 Task: Create in the project Visionary and in the Backlog issue 'Develop a new tool for automated testing of database management systems' a child issue 'Email campaign segmentation testing and optimization', and assign it to team member softage.3@softage.net.
Action: Mouse moved to (605, 285)
Screenshot: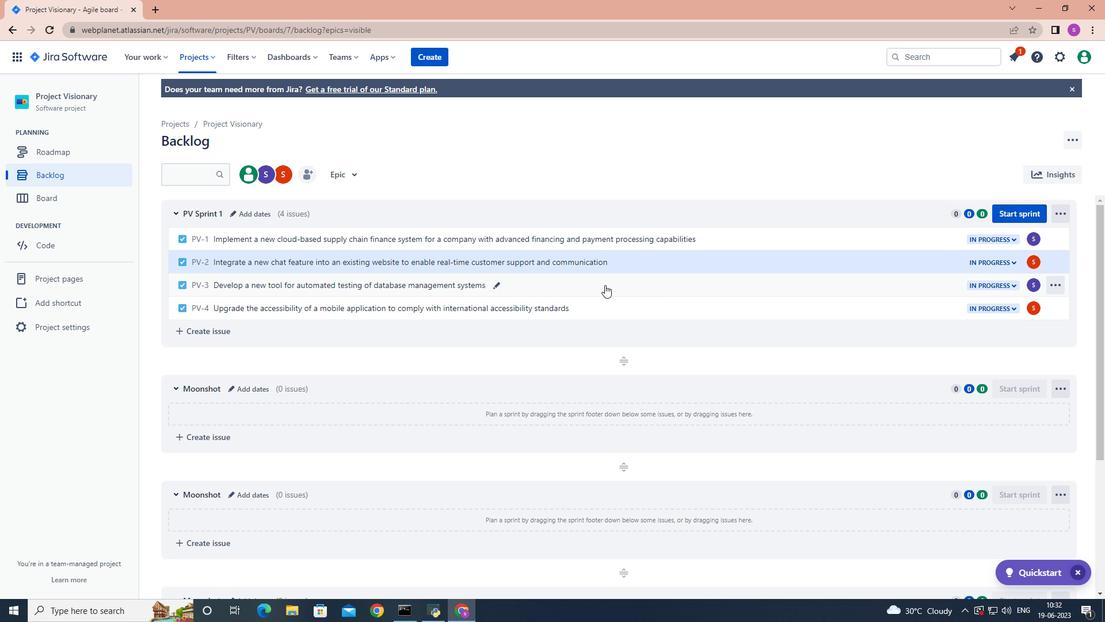 
Action: Mouse pressed left at (605, 285)
Screenshot: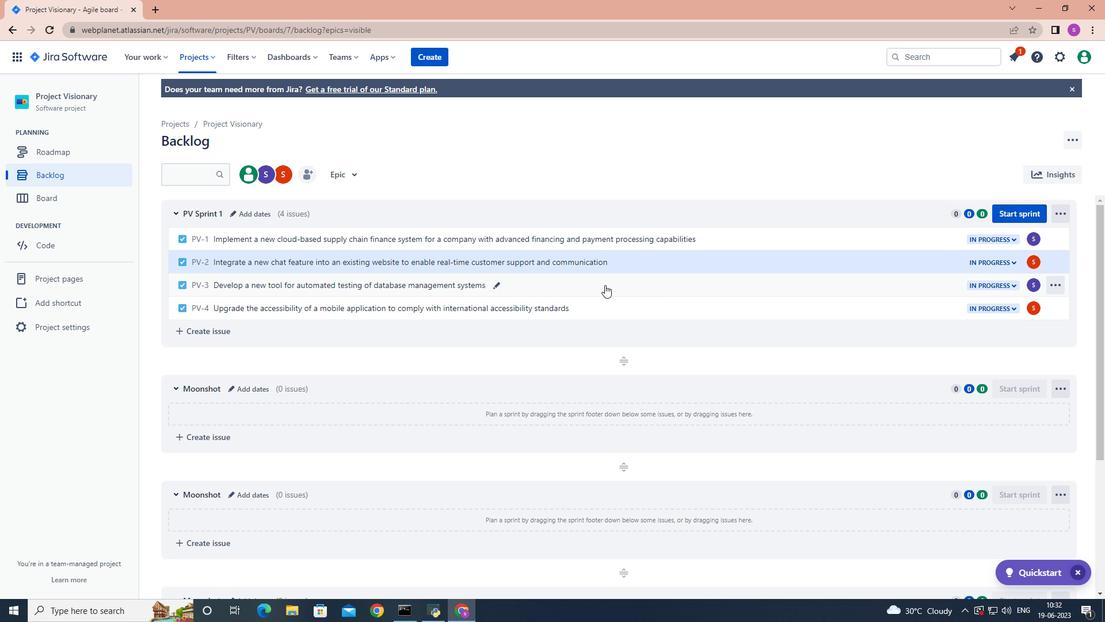 
Action: Mouse moved to (899, 289)
Screenshot: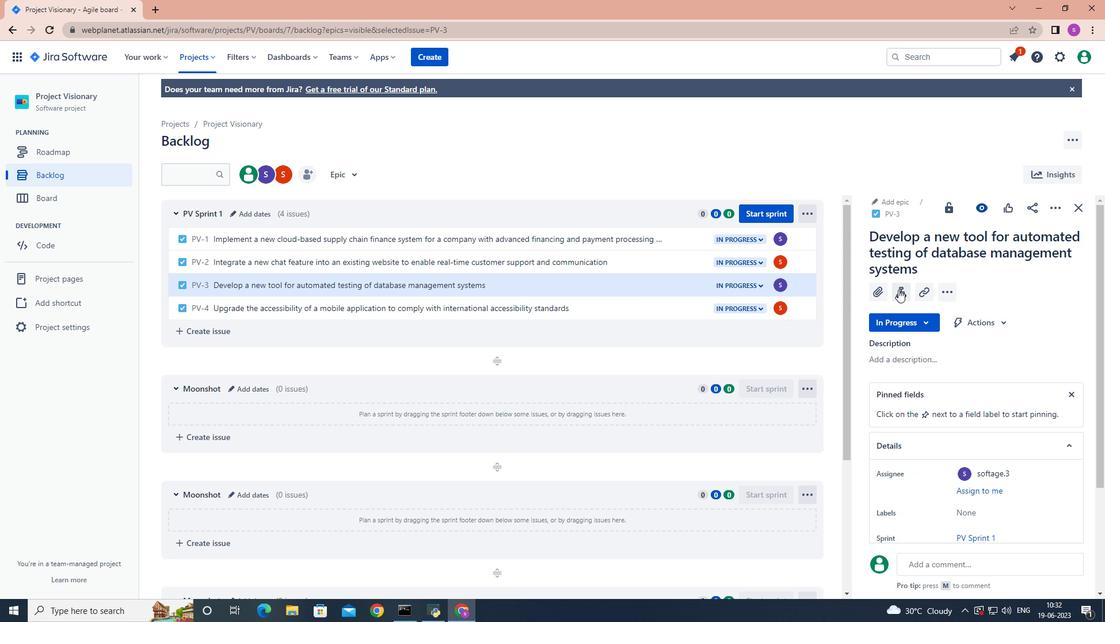 
Action: Mouse pressed left at (899, 289)
Screenshot: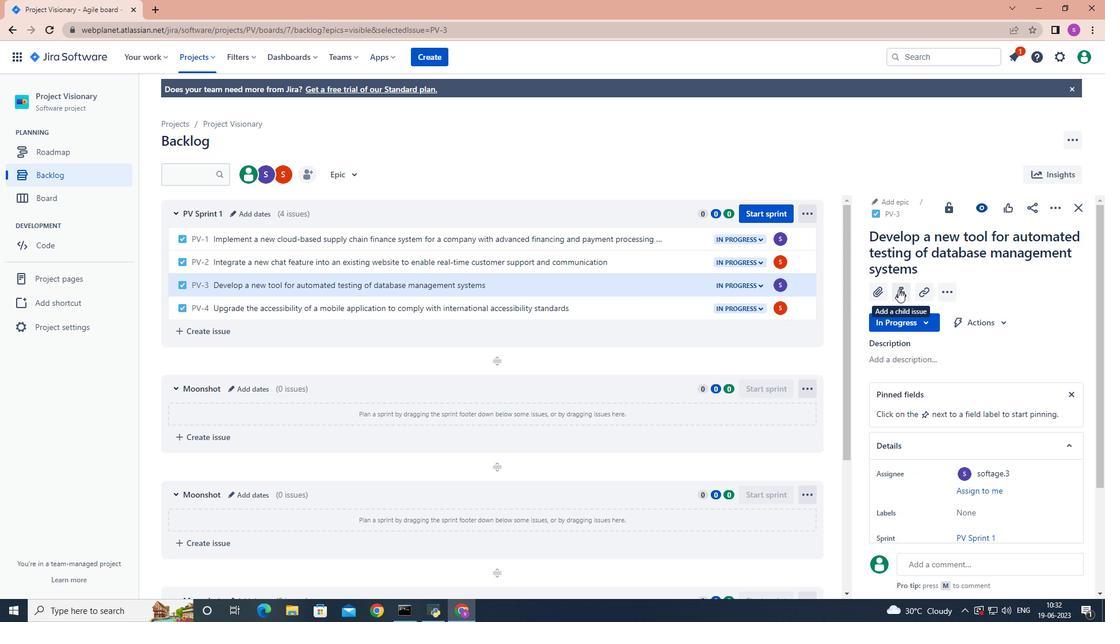 
Action: Mouse moved to (913, 369)
Screenshot: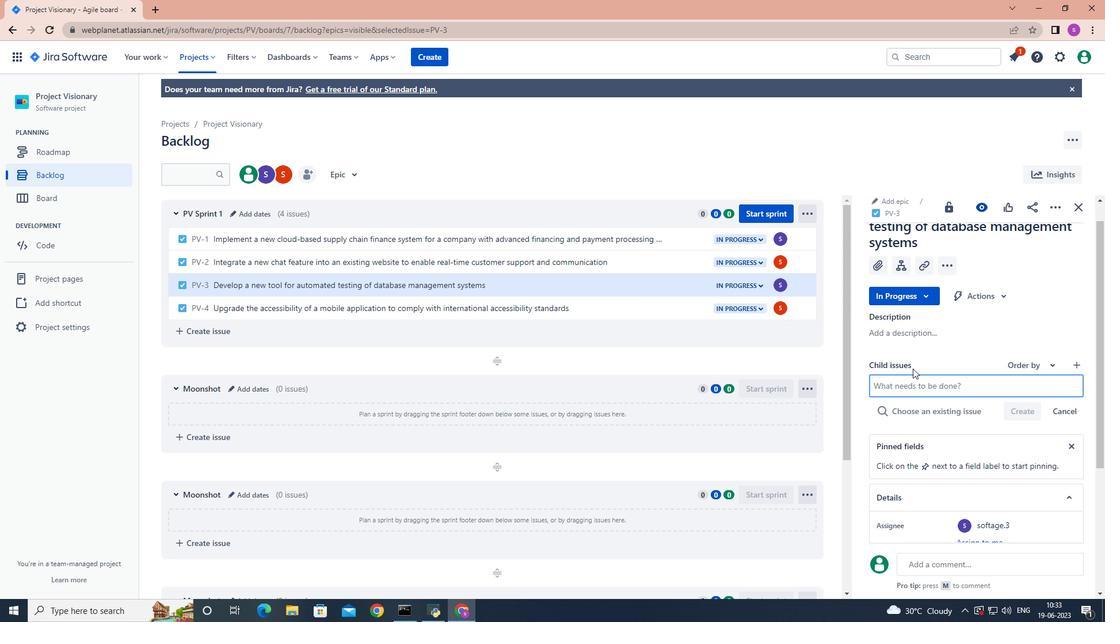 
Action: Key pressed <Key.shift>Email<Key.space>campaign<Key.space>segmentation<Key.space>testing<Key.space>and<Key.space>optimization<Key.enter>
Screenshot: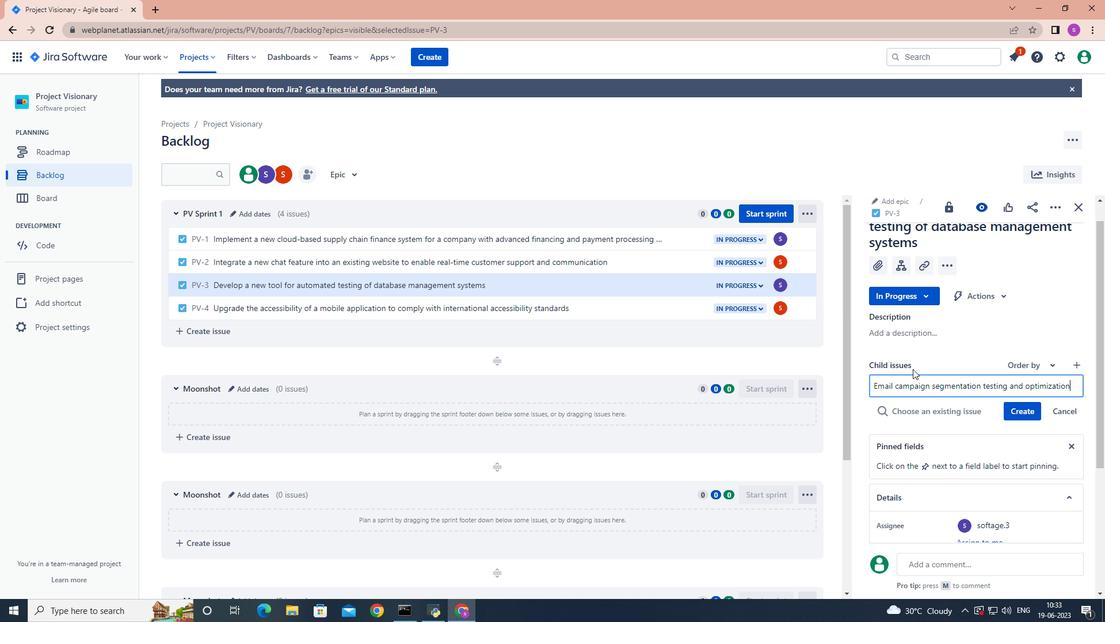 
Action: Mouse moved to (1030, 393)
Screenshot: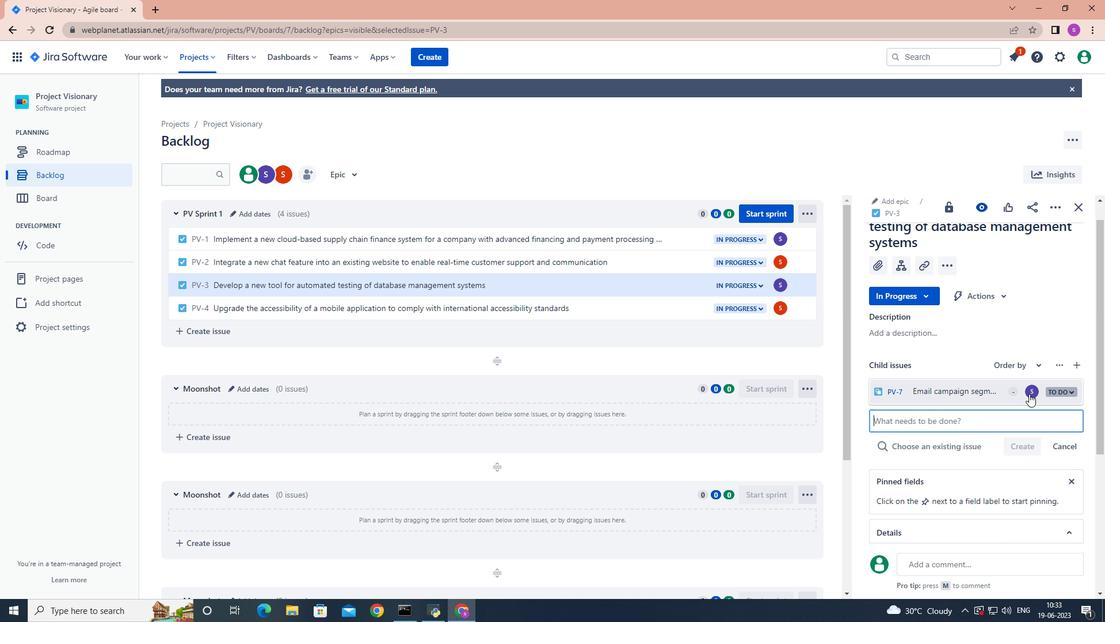 
Action: Mouse pressed left at (1030, 393)
Screenshot: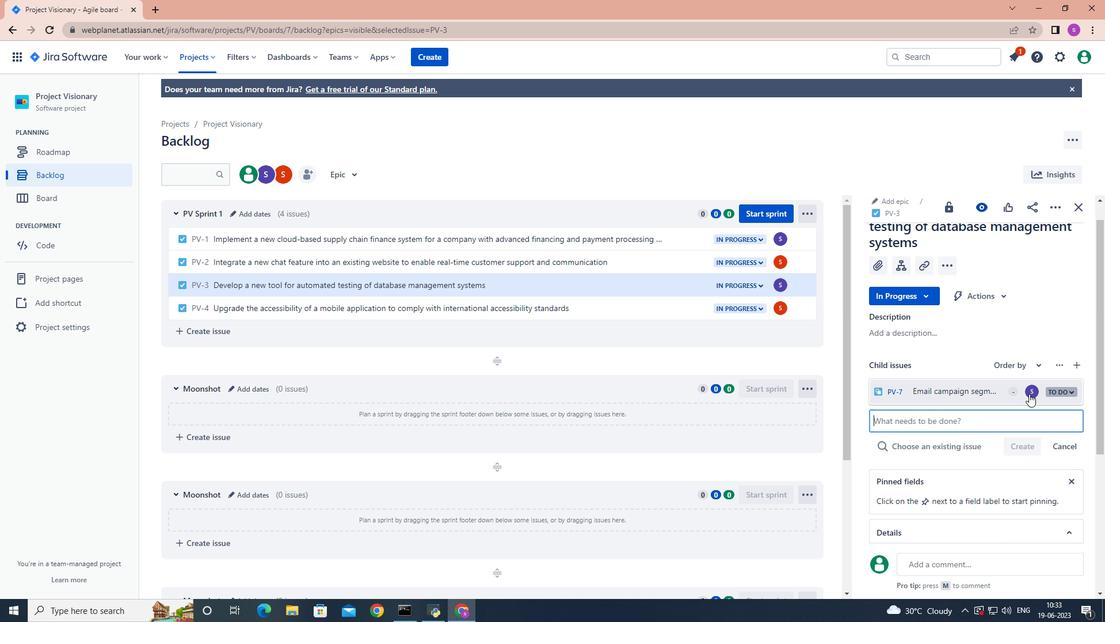 
Action: Mouse moved to (1030, 393)
Screenshot: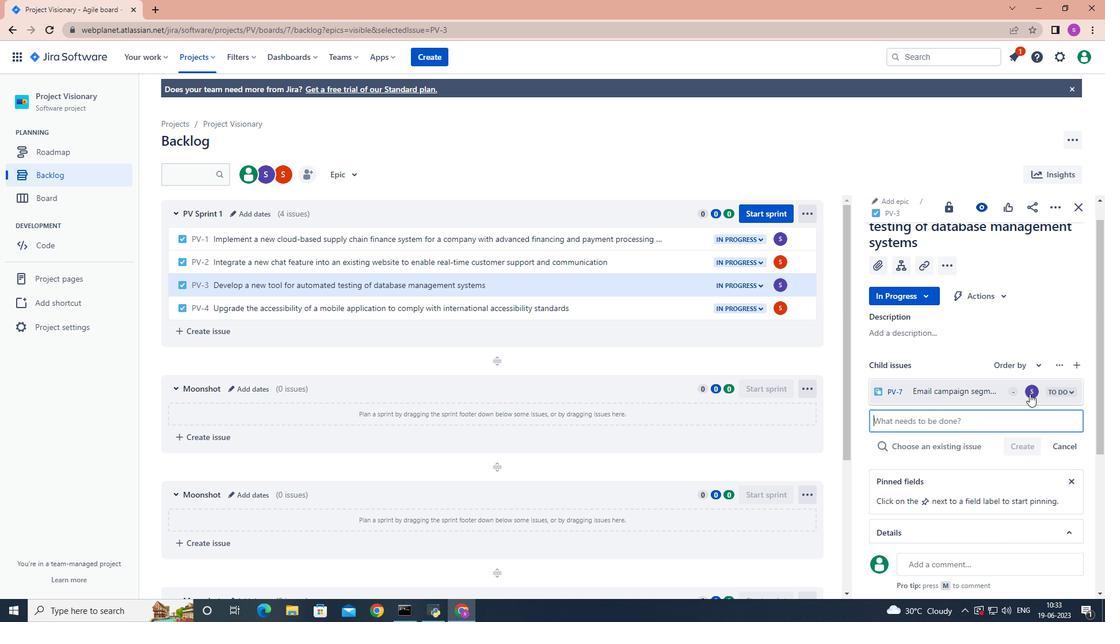 
Action: Key pressed softage.3
Screenshot: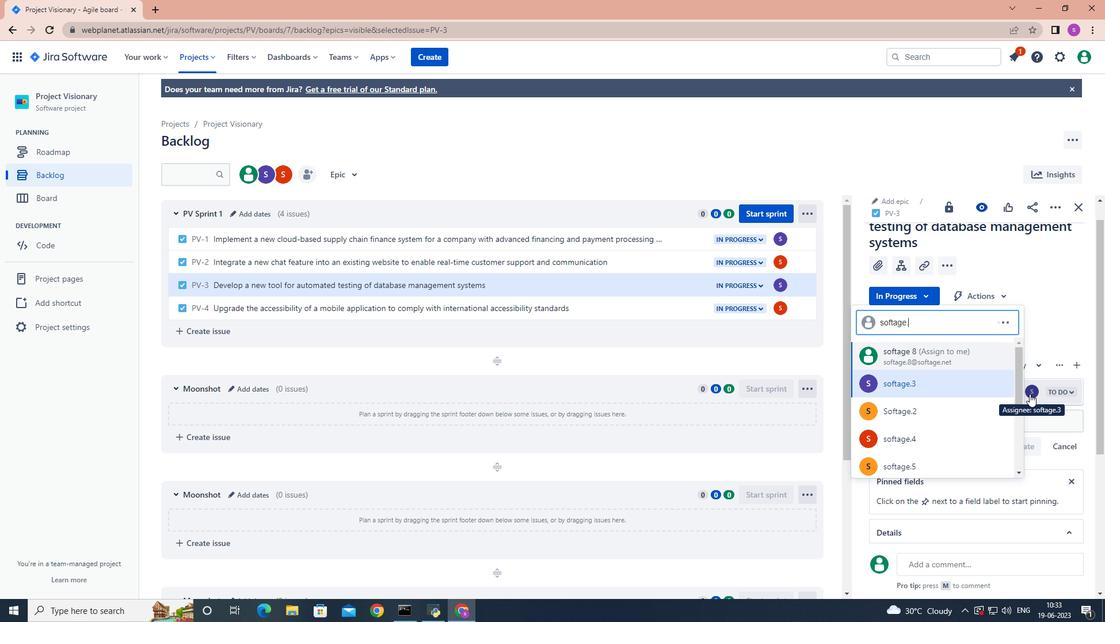 
Action: Mouse moved to (963, 380)
Screenshot: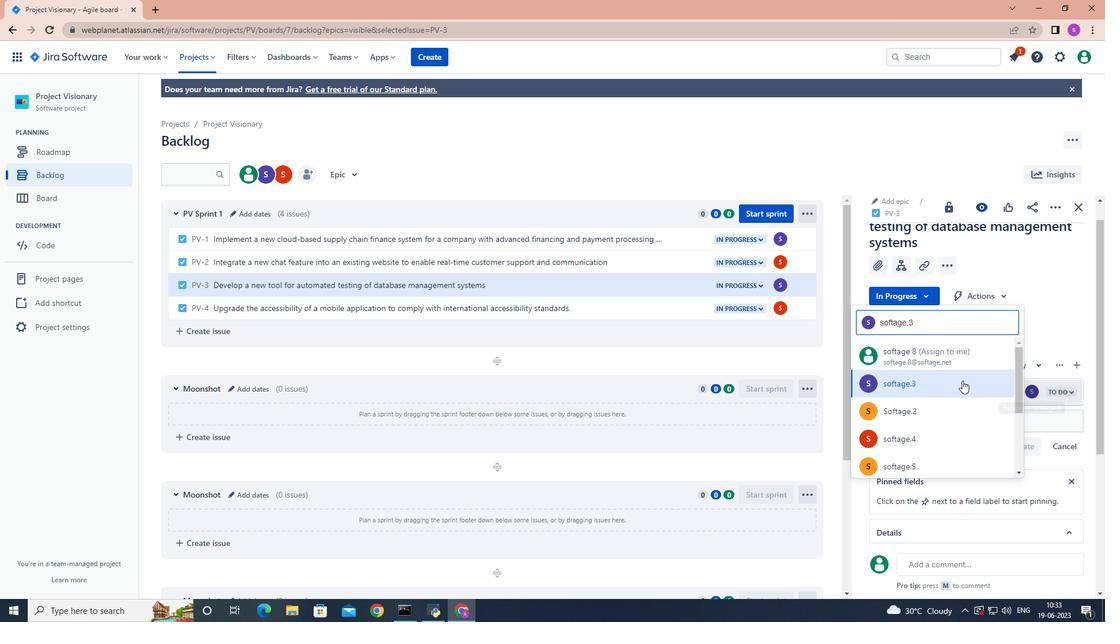 
Action: Mouse pressed left at (963, 380)
Screenshot: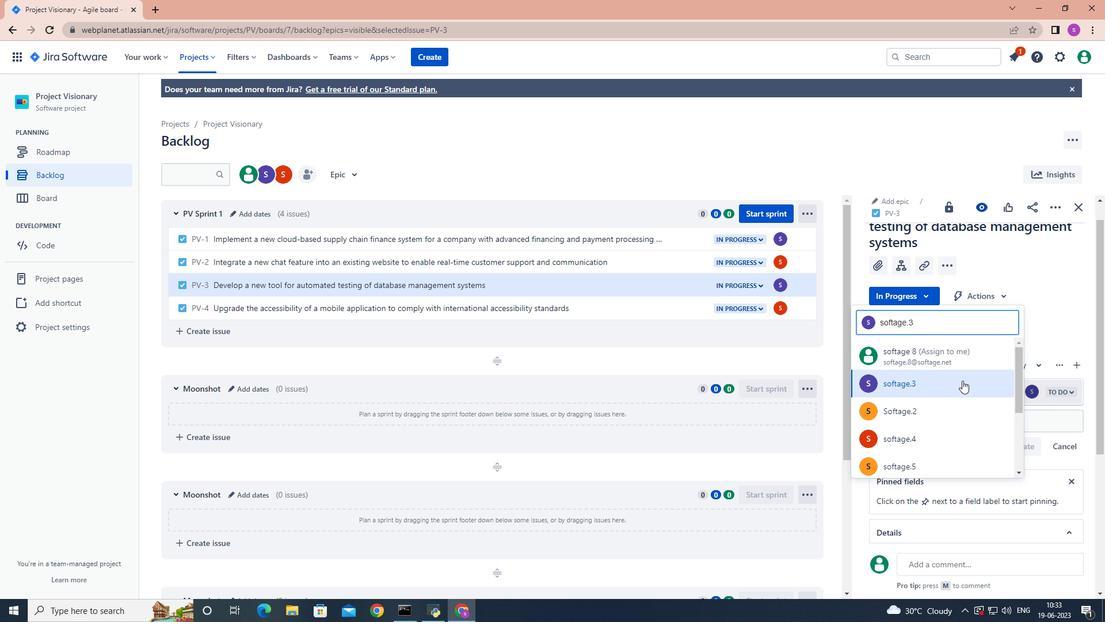 
Action: Mouse moved to (963, 380)
Screenshot: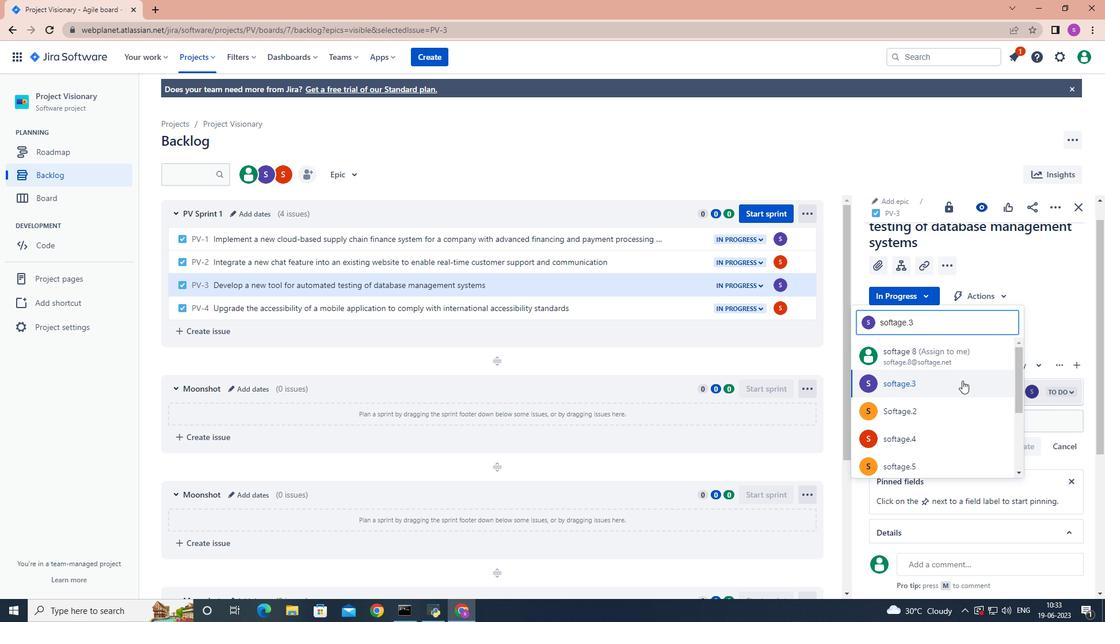 
